 Task: Add Flora Organic Flax Oil to the cart.
Action: Mouse moved to (258, 131)
Screenshot: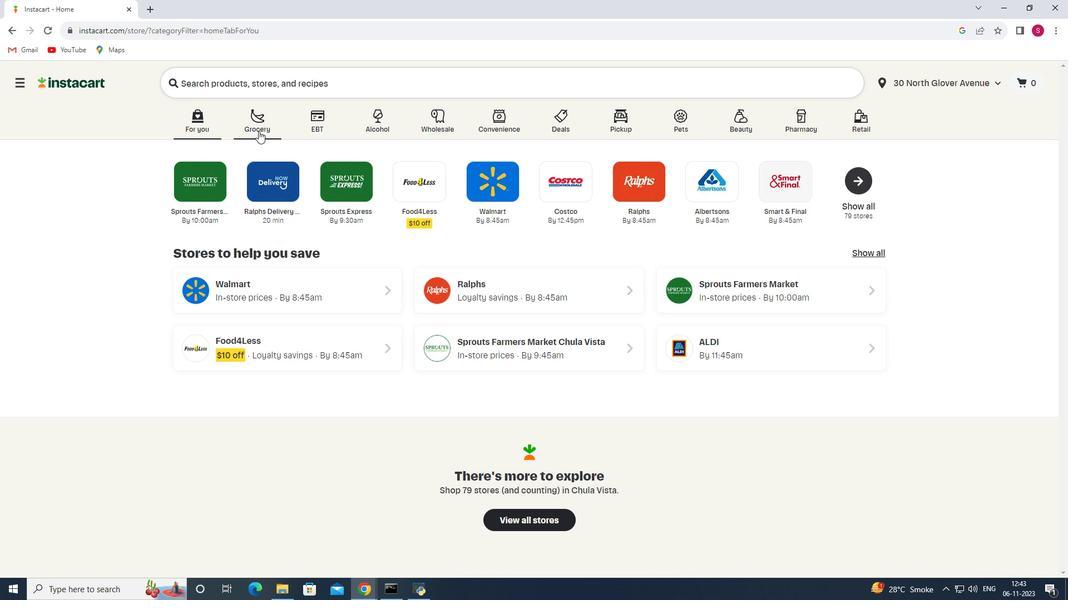 
Action: Mouse pressed left at (258, 131)
Screenshot: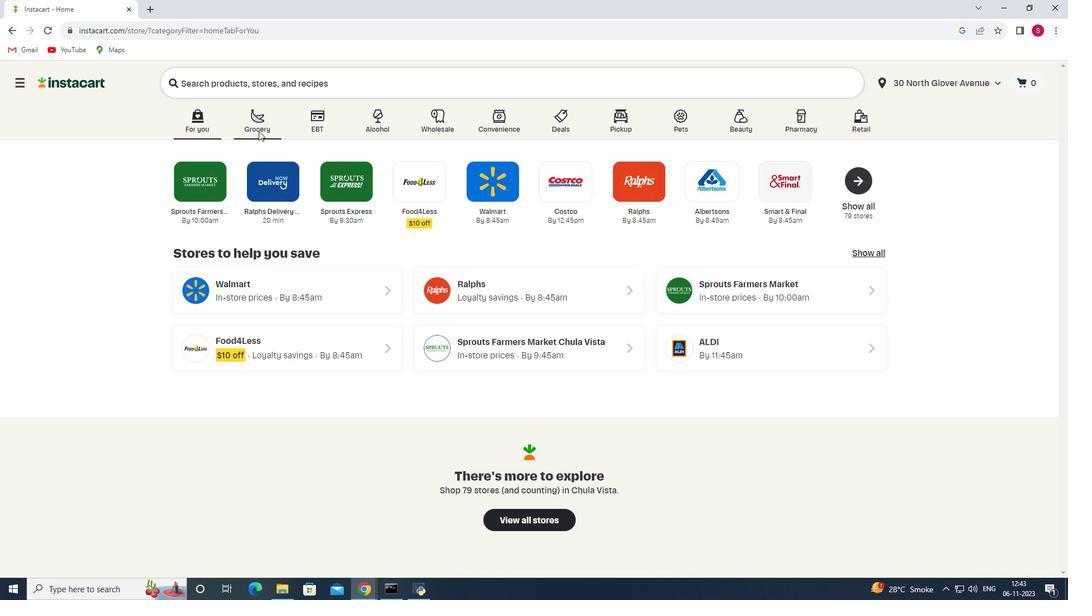 
Action: Mouse moved to (242, 314)
Screenshot: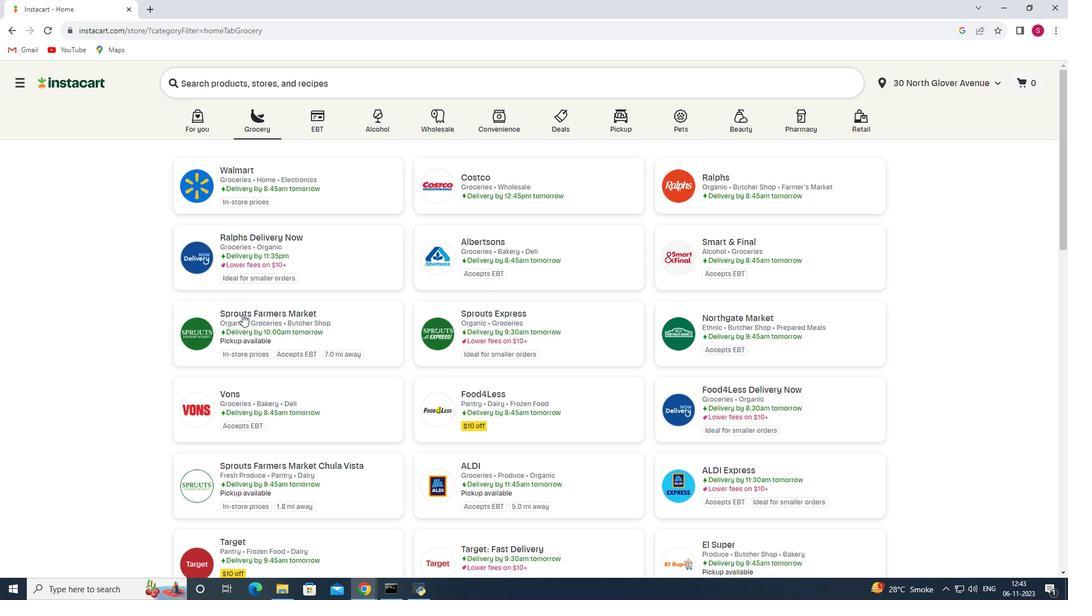 
Action: Mouse pressed left at (242, 314)
Screenshot: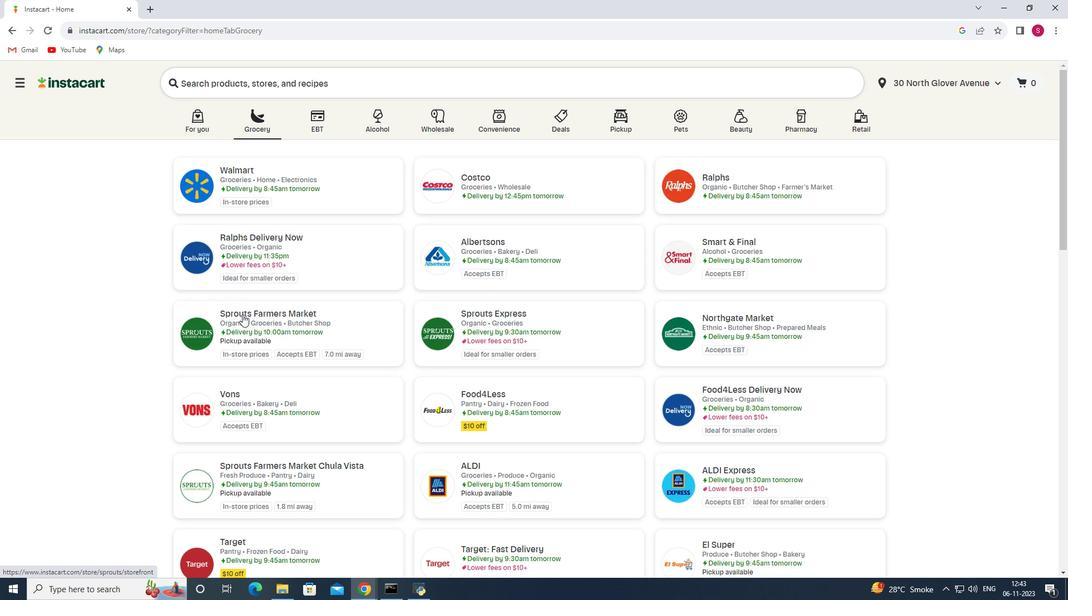 
Action: Mouse moved to (68, 365)
Screenshot: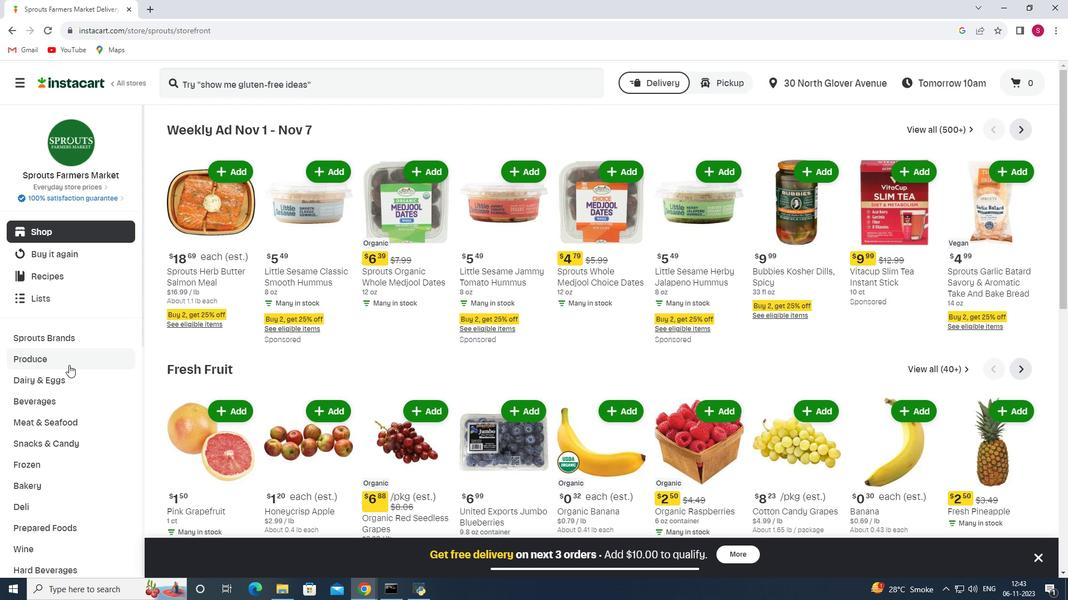 
Action: Mouse scrolled (68, 364) with delta (0, 0)
Screenshot: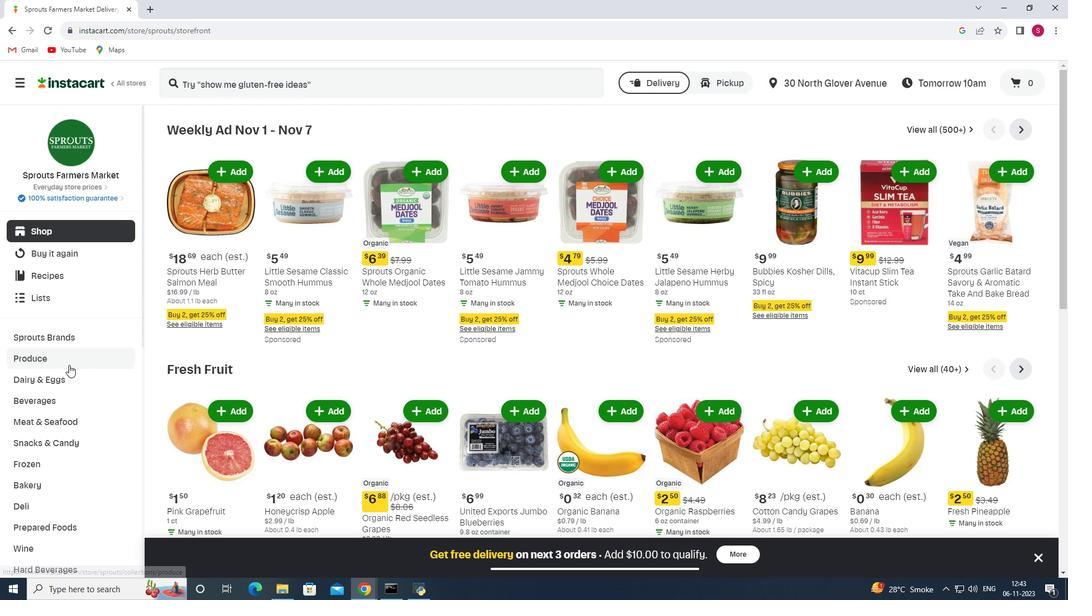 
Action: Mouse scrolled (68, 364) with delta (0, 0)
Screenshot: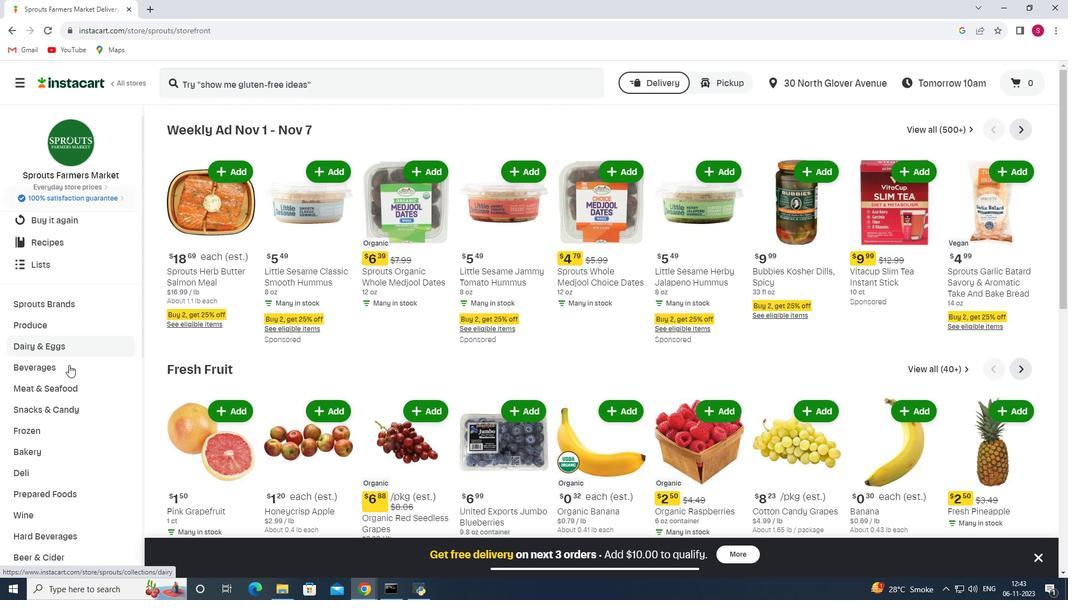 
Action: Mouse scrolled (68, 364) with delta (0, 0)
Screenshot: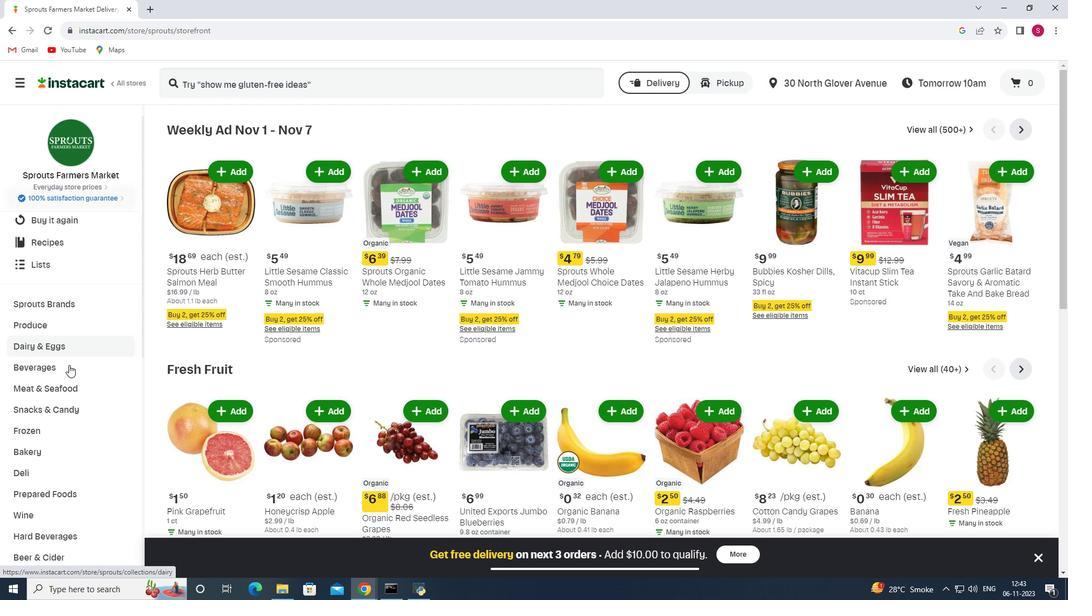 
Action: Mouse scrolled (68, 364) with delta (0, 0)
Screenshot: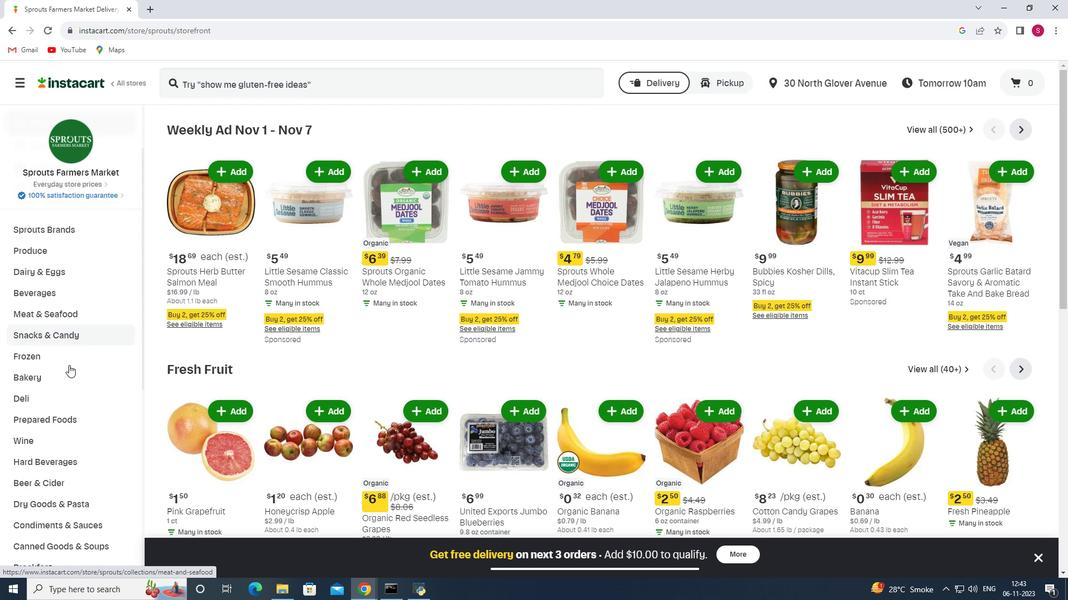 
Action: Mouse moved to (59, 369)
Screenshot: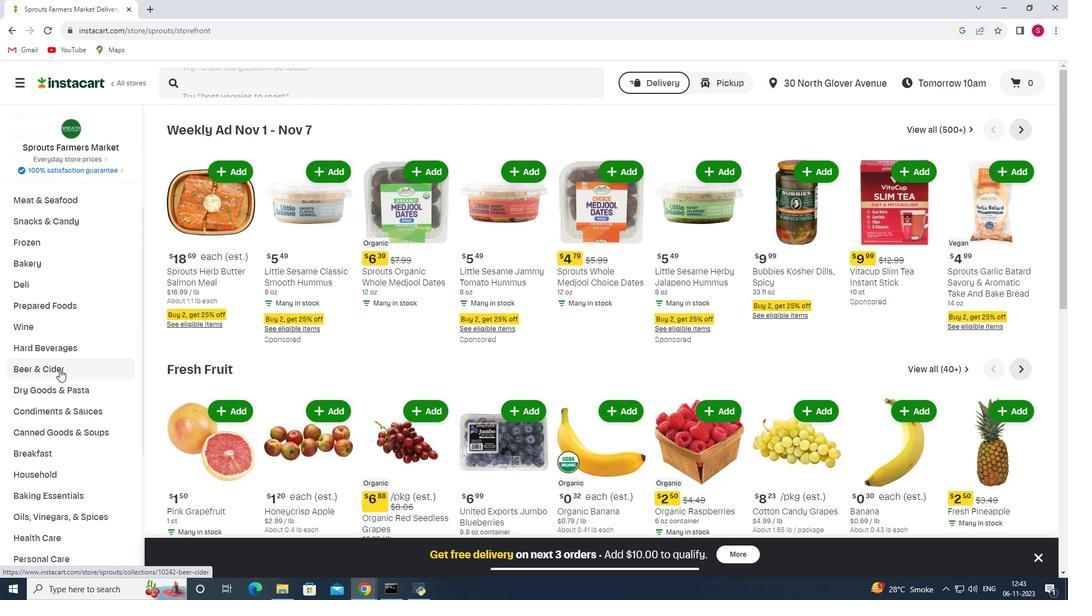 
Action: Mouse scrolled (59, 369) with delta (0, 0)
Screenshot: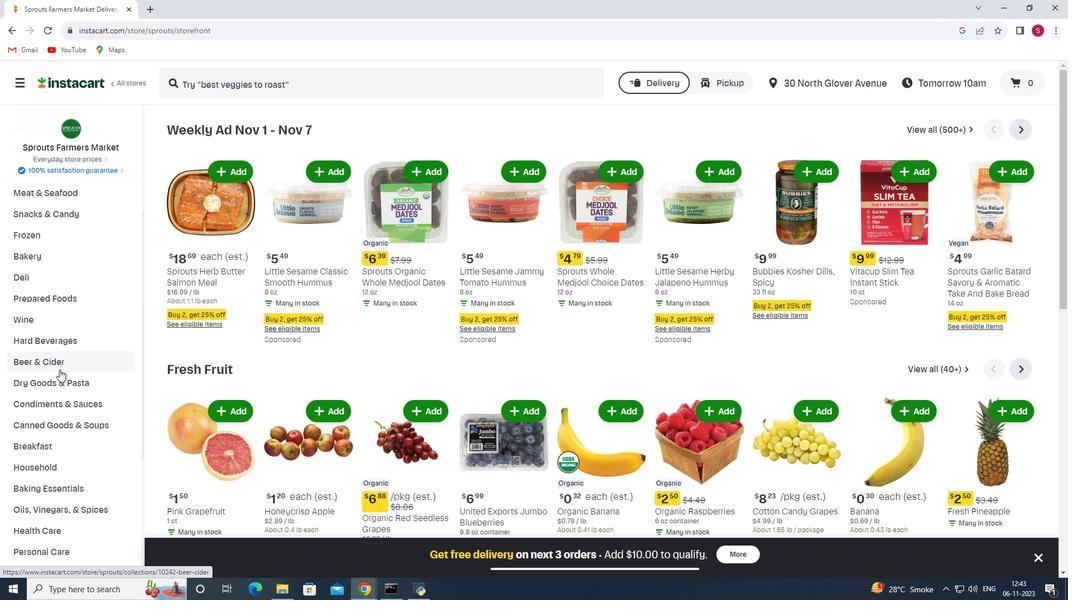 
Action: Mouse scrolled (59, 369) with delta (0, 0)
Screenshot: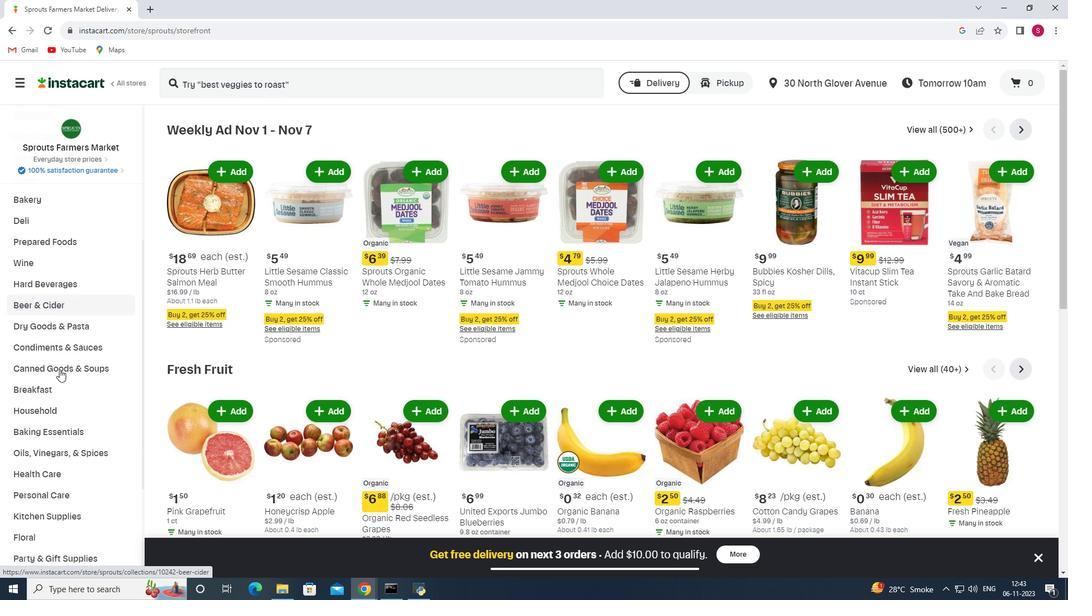 
Action: Mouse moved to (52, 431)
Screenshot: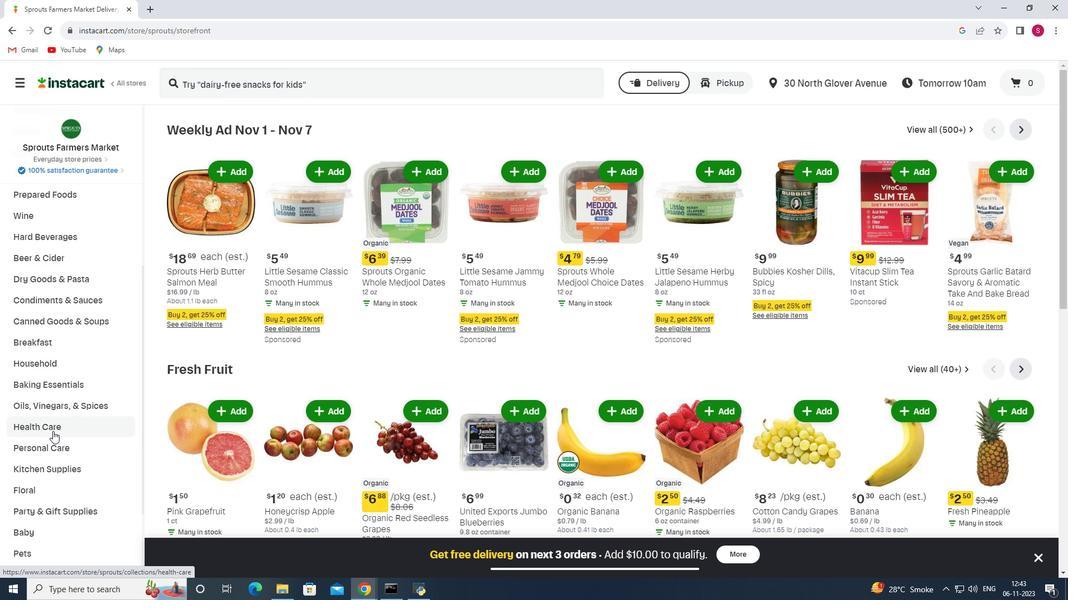 
Action: Mouse pressed left at (52, 431)
Screenshot: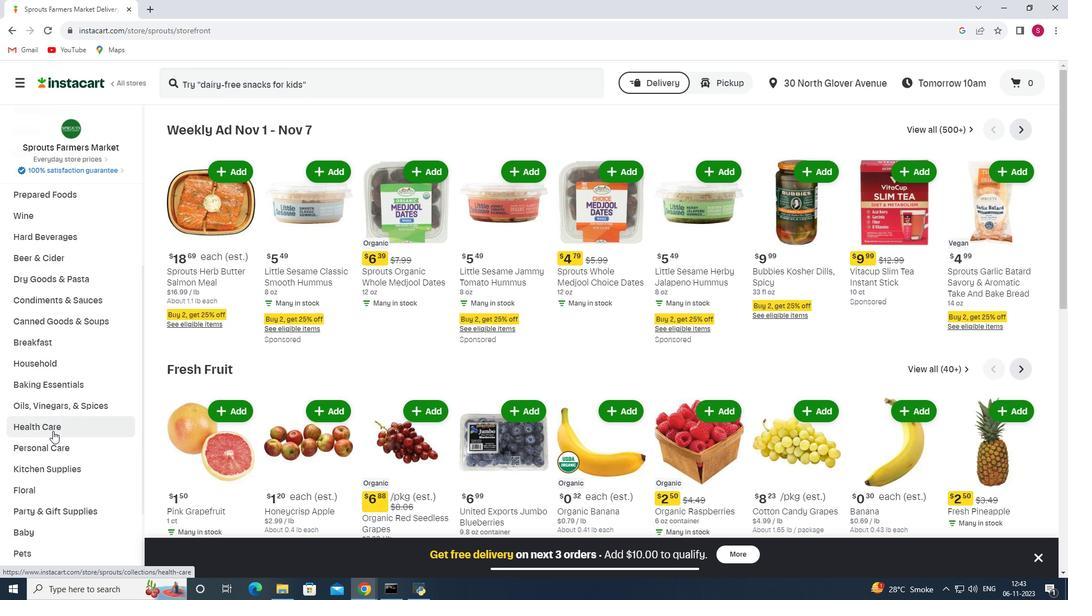 
Action: Mouse moved to (344, 155)
Screenshot: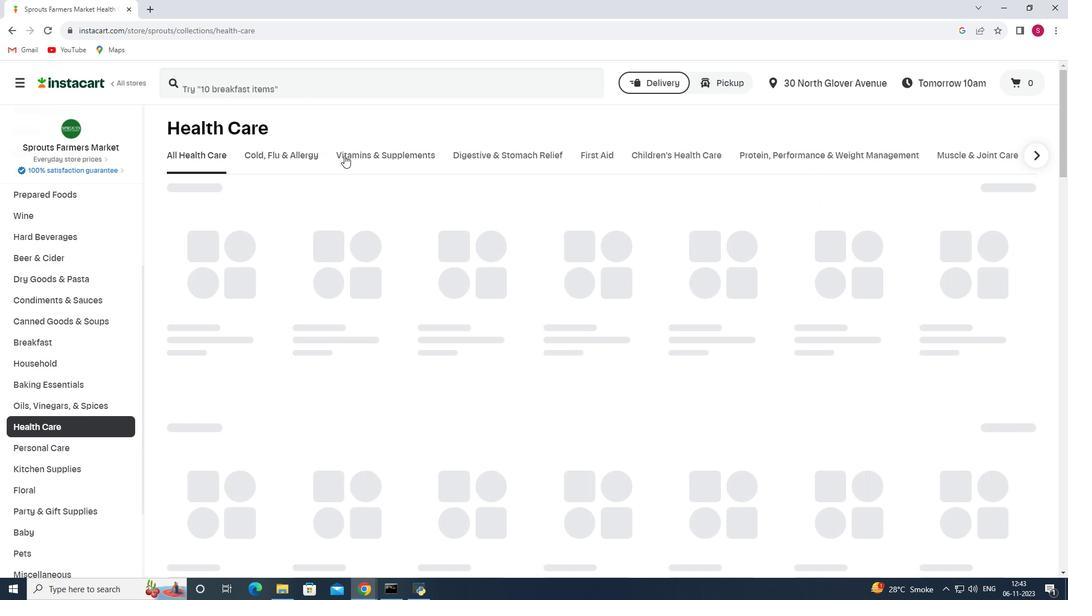 
Action: Mouse pressed left at (344, 155)
Screenshot: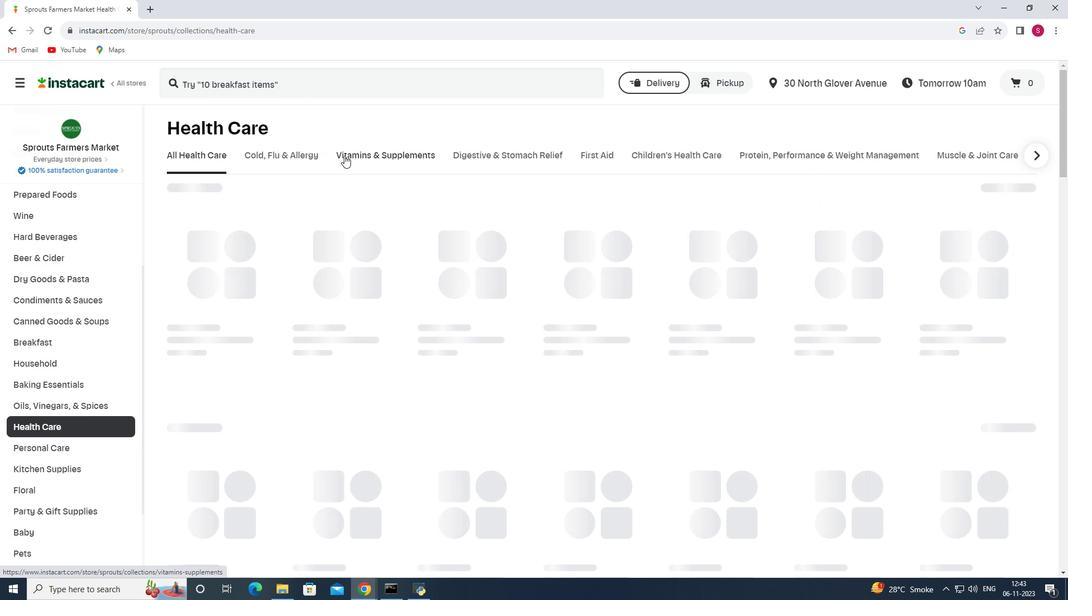 
Action: Mouse moved to (768, 208)
Screenshot: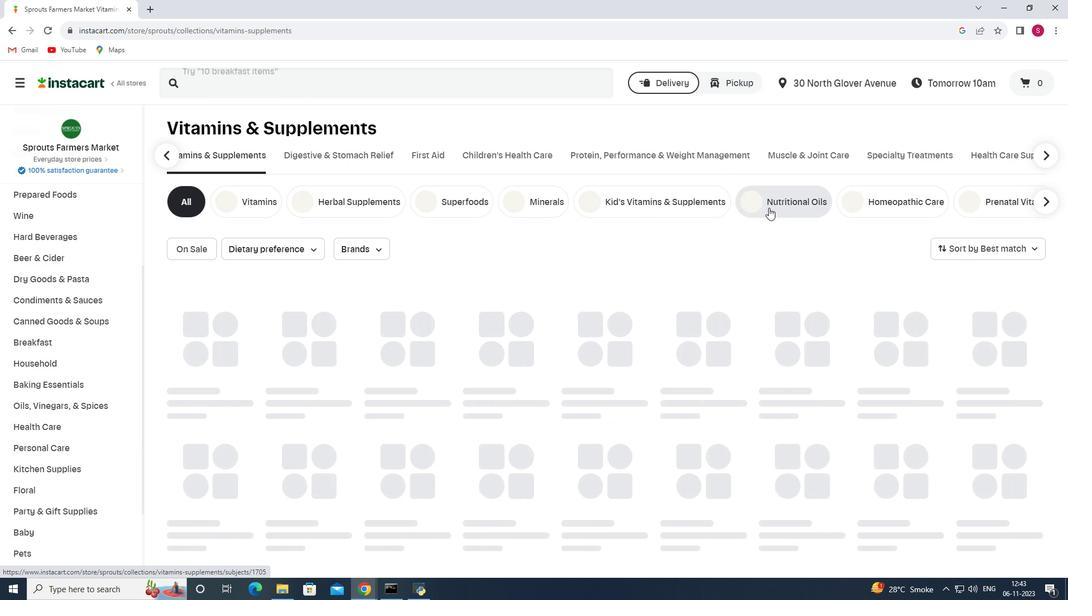 
Action: Mouse pressed left at (768, 208)
Screenshot: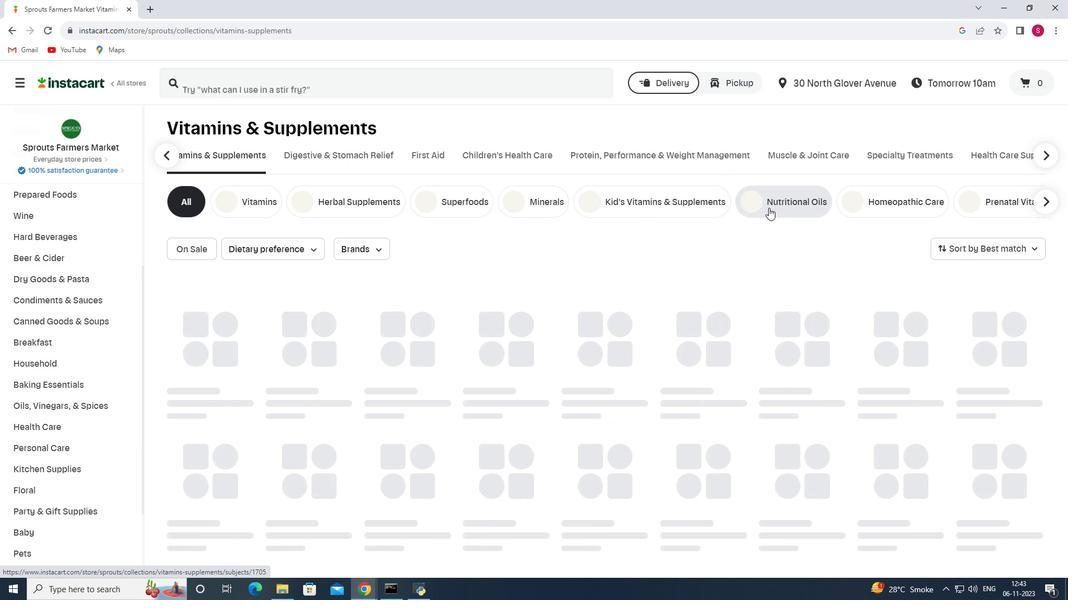 
Action: Mouse moved to (314, 78)
Screenshot: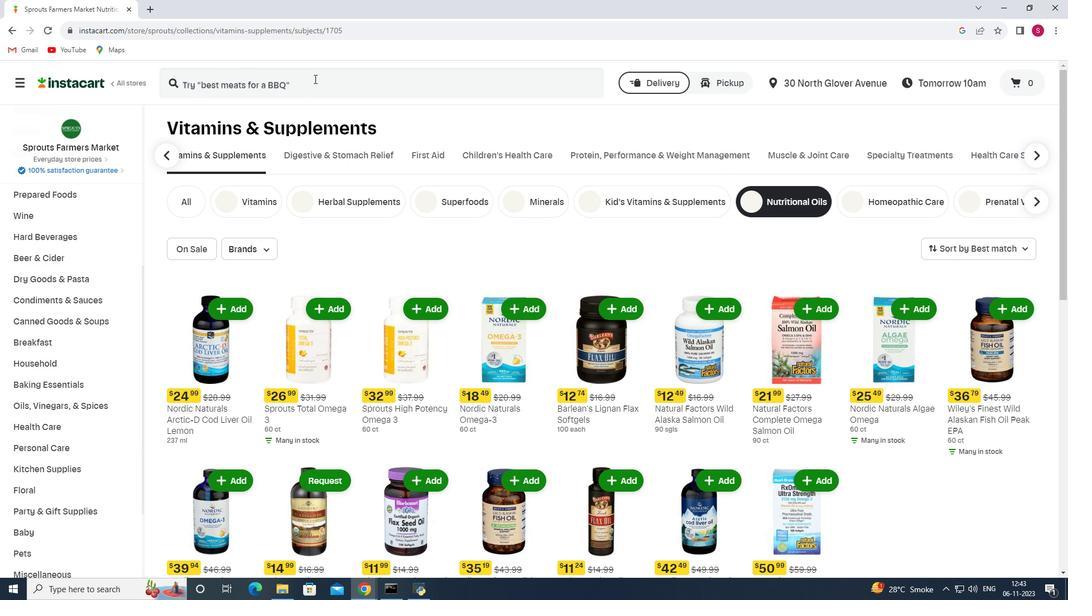 
Action: Mouse pressed left at (314, 78)
Screenshot: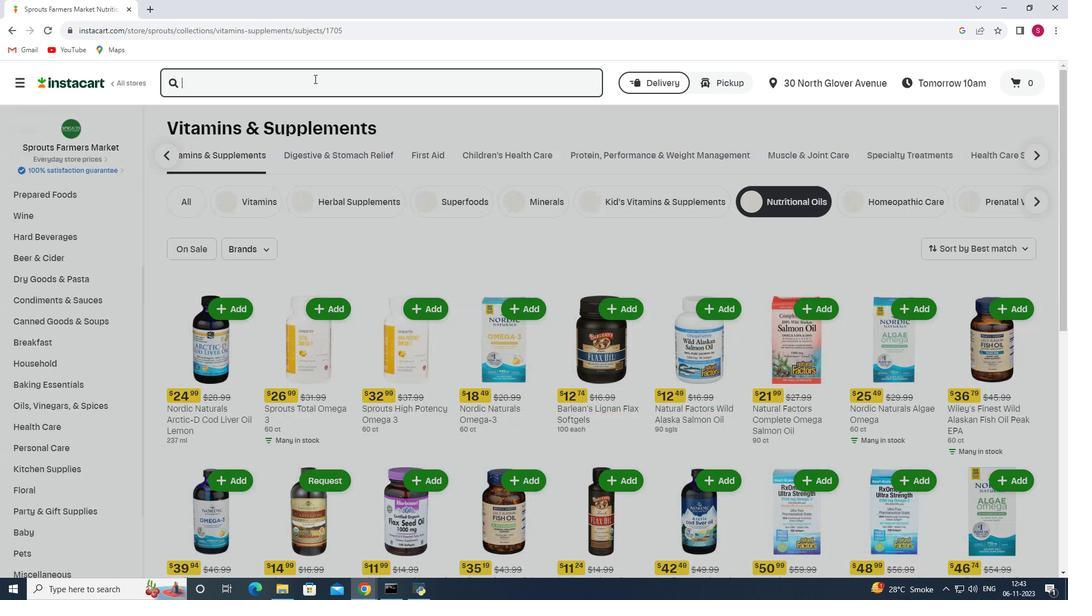 
Action: Key pressed <Key.shift>Flora<Key.space><Key.shift>Organic<Key.space><Key.shift>Flax<Key.space><Key.shift>Oil<Key.enter>
Screenshot: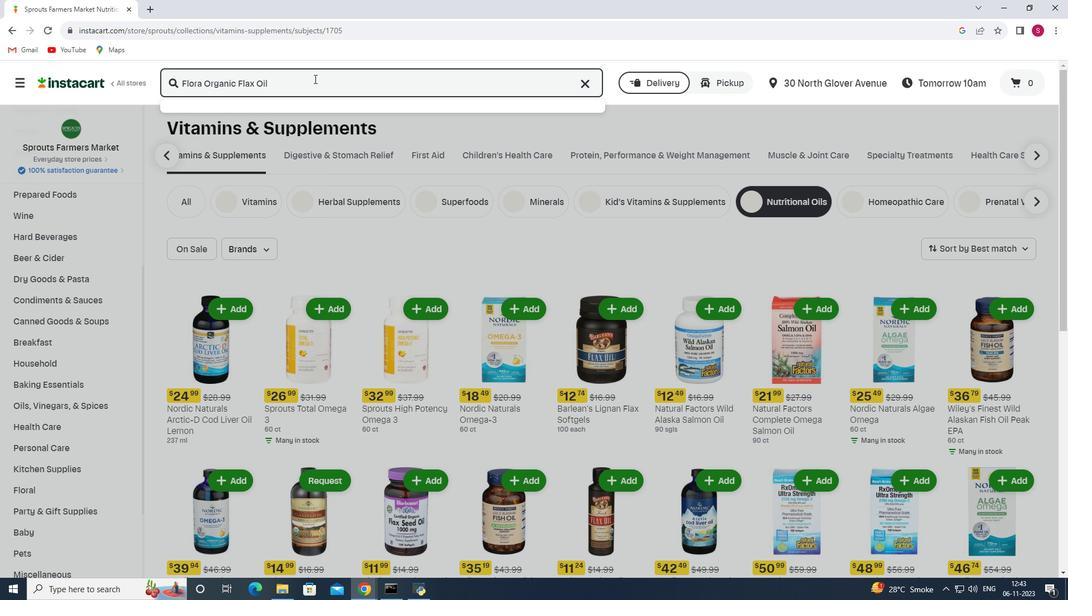 
Action: Mouse moved to (471, 174)
Screenshot: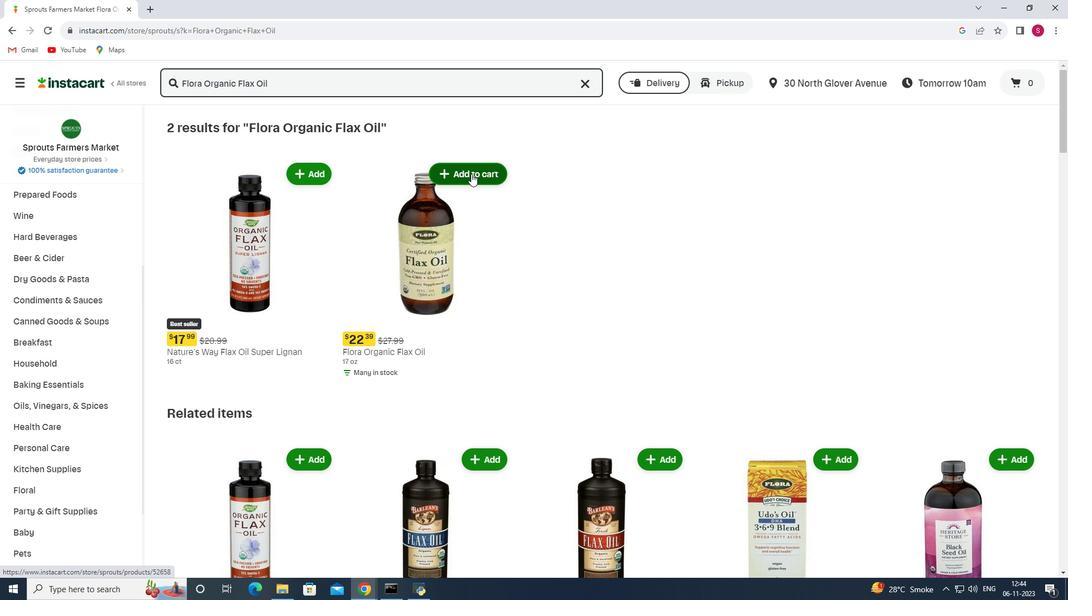 
Action: Mouse pressed left at (471, 174)
Screenshot: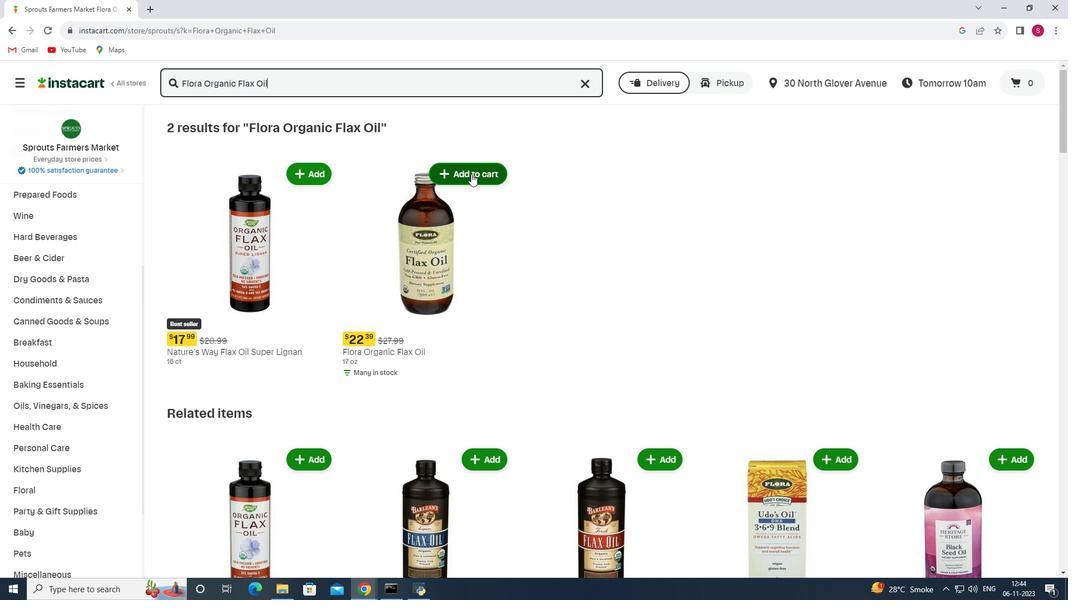 
Action: Mouse moved to (473, 183)
Screenshot: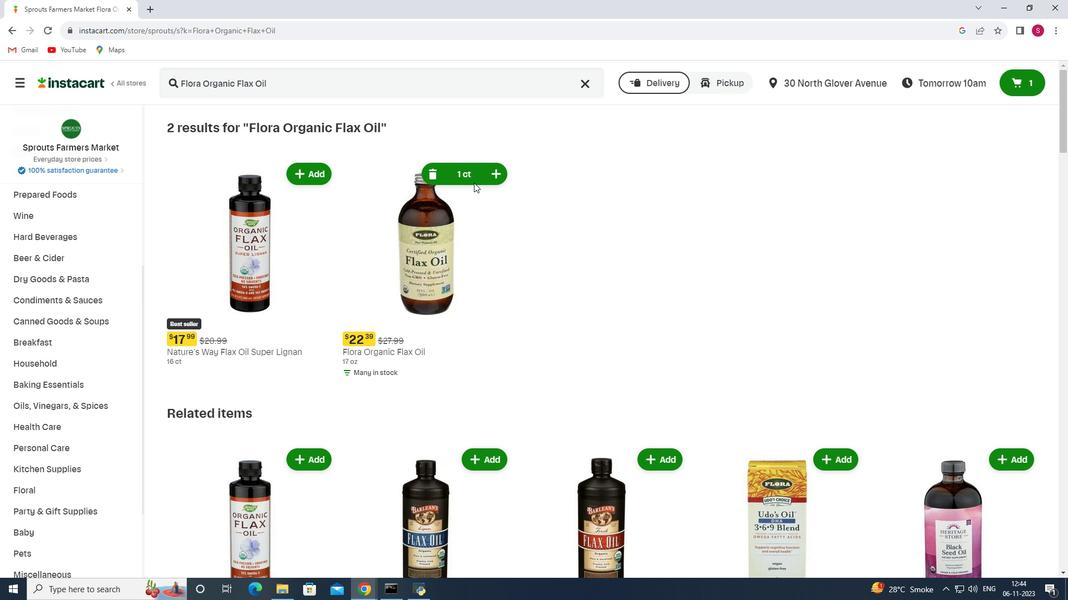 
